 Task: Open a blank sheet, save the file as marketing.rtf Insert a table '2 by 3' In first column, add headers, 'Roll No, Name'. Under first header add  1, 2. Under second header add  Olivia, Grace. Change table style to  Blue
Action: Mouse moved to (229, 118)
Screenshot: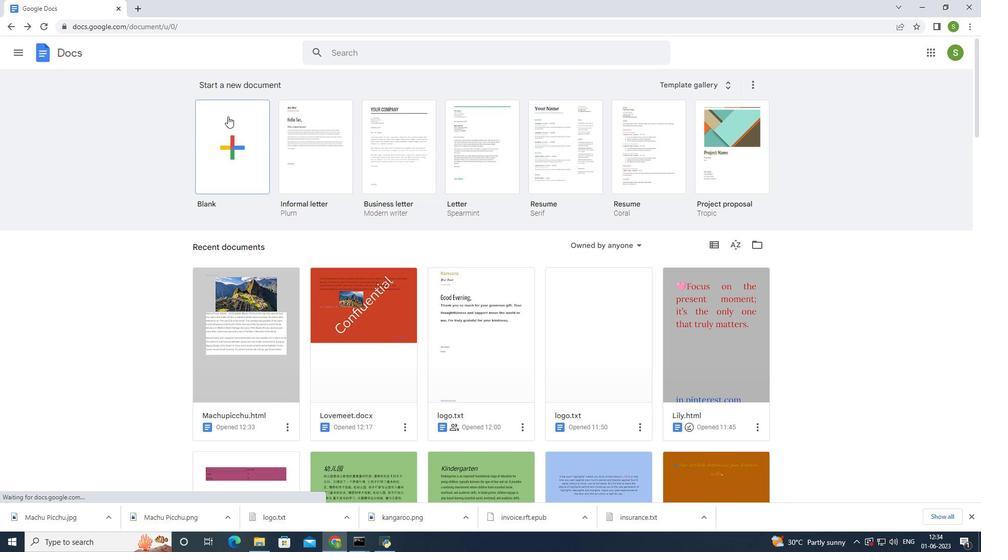 
Action: Mouse pressed left at (229, 118)
Screenshot: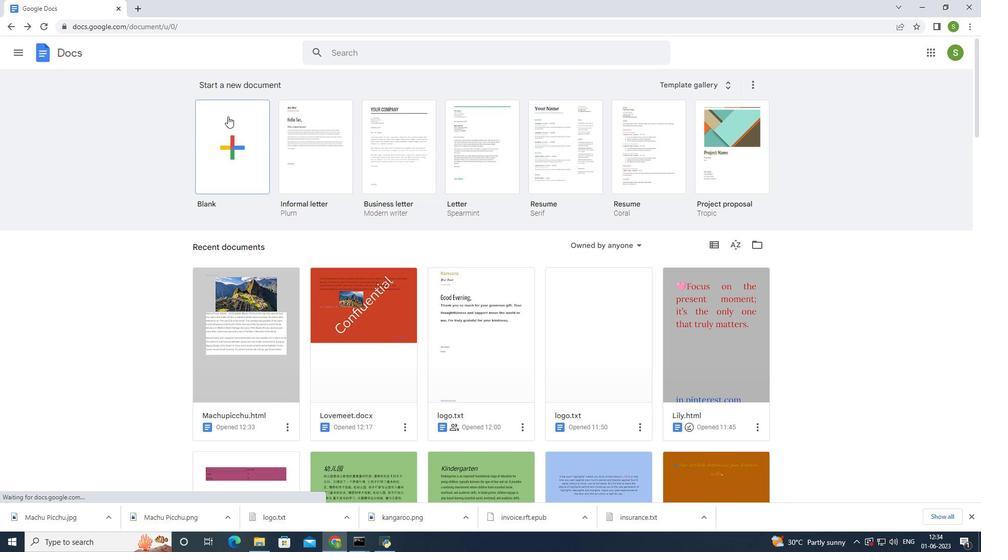 
Action: Mouse moved to (111, 47)
Screenshot: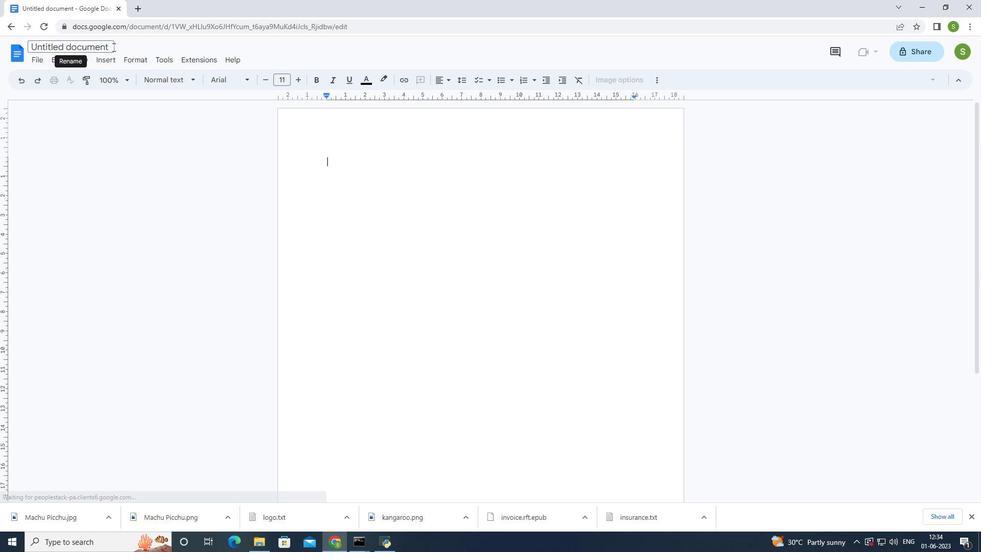 
Action: Mouse pressed left at (111, 47)
Screenshot: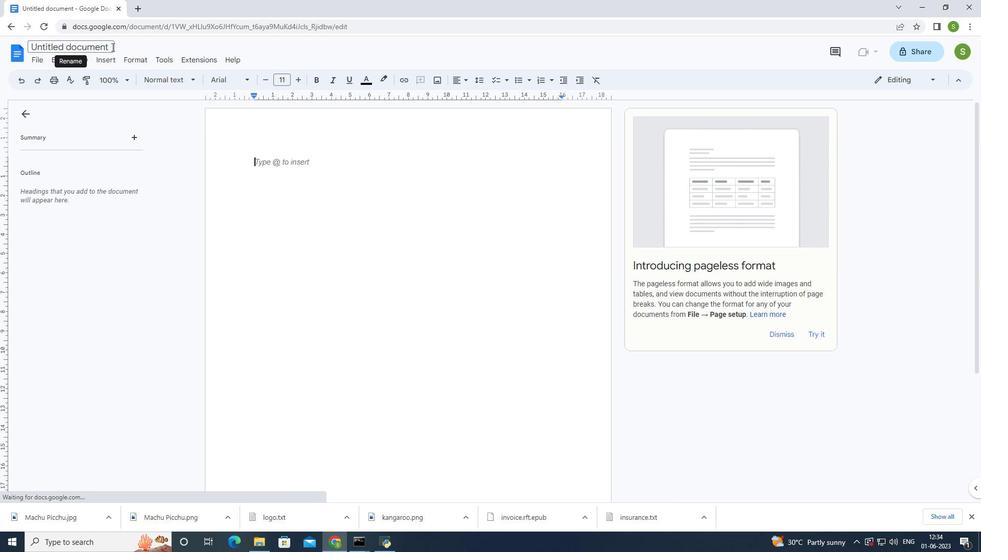 
Action: Mouse moved to (192, 30)
Screenshot: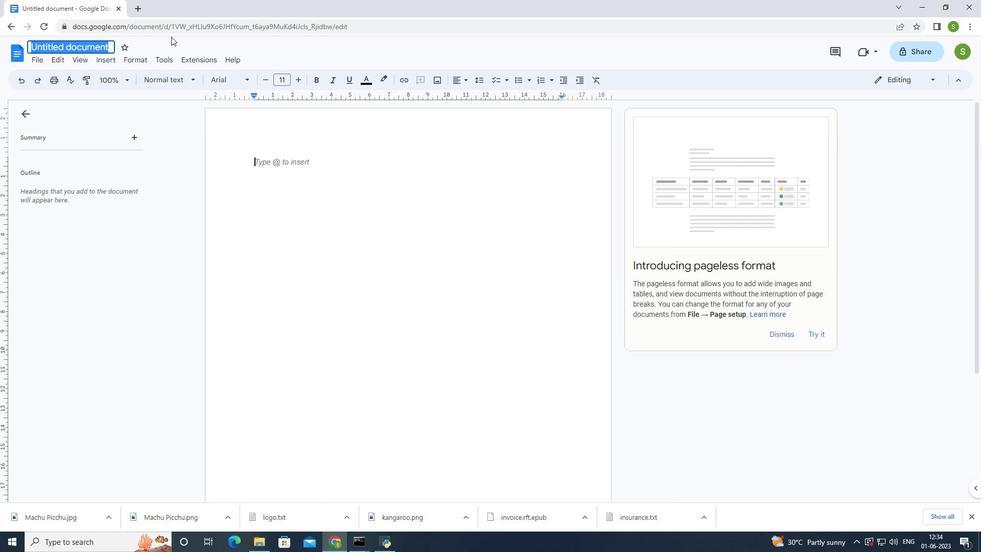 
Action: Key pressed marketing.rft<Key.enter>
Screenshot: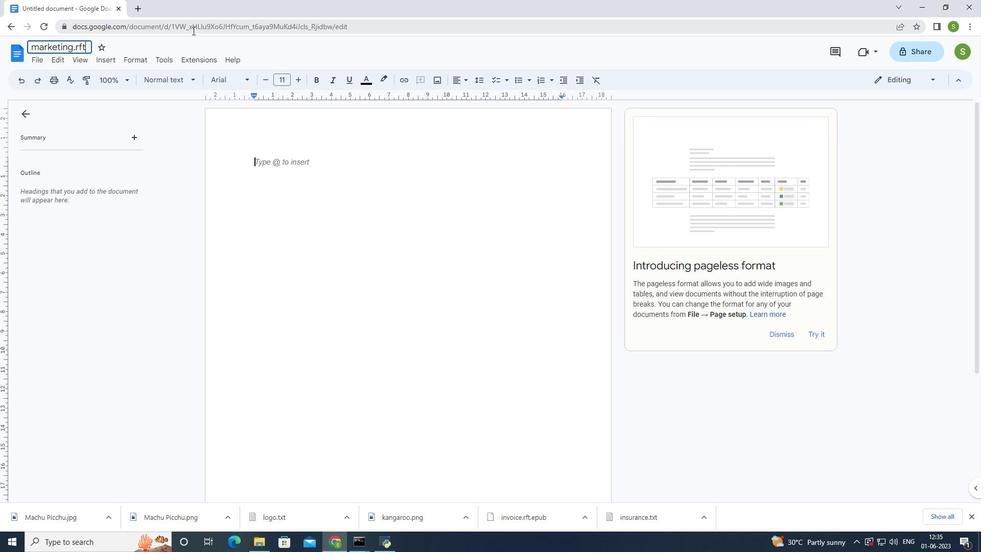 
Action: Mouse moved to (40, 60)
Screenshot: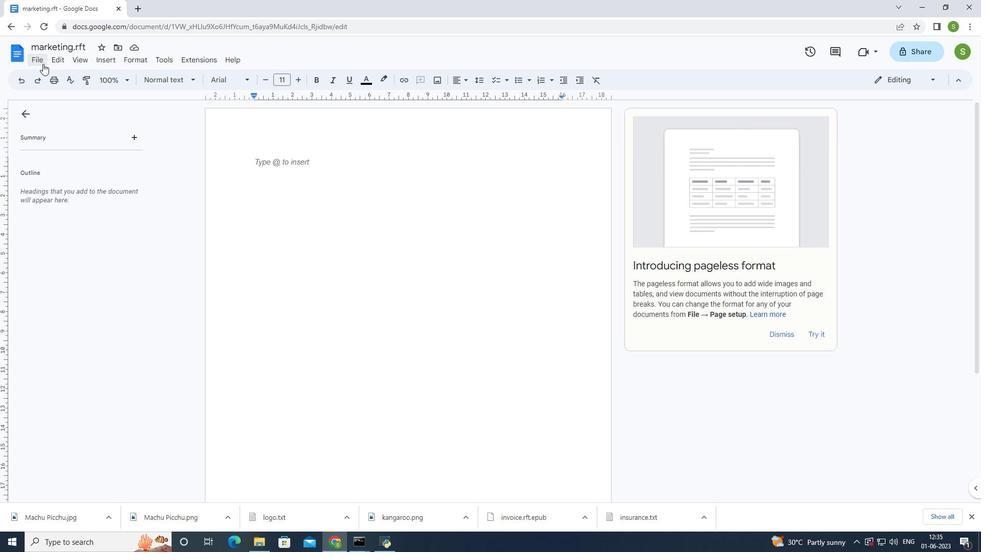 
Action: Mouse pressed left at (40, 60)
Screenshot: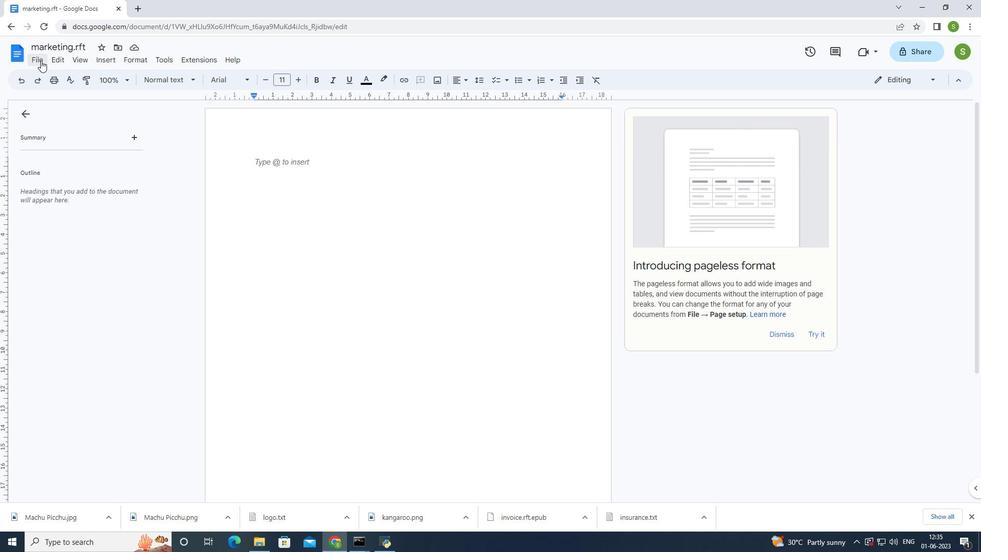
Action: Mouse moved to (108, 58)
Screenshot: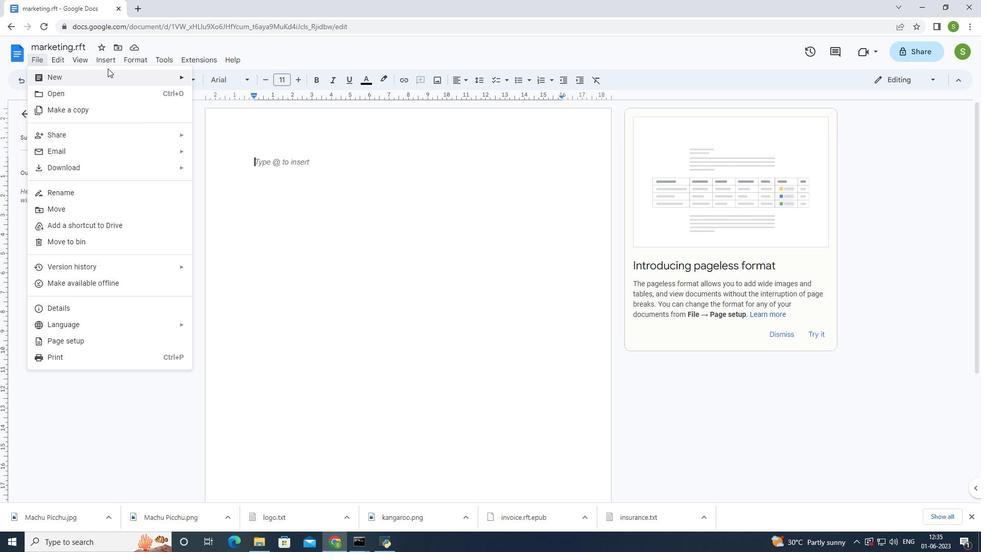 
Action: Mouse pressed left at (108, 58)
Screenshot: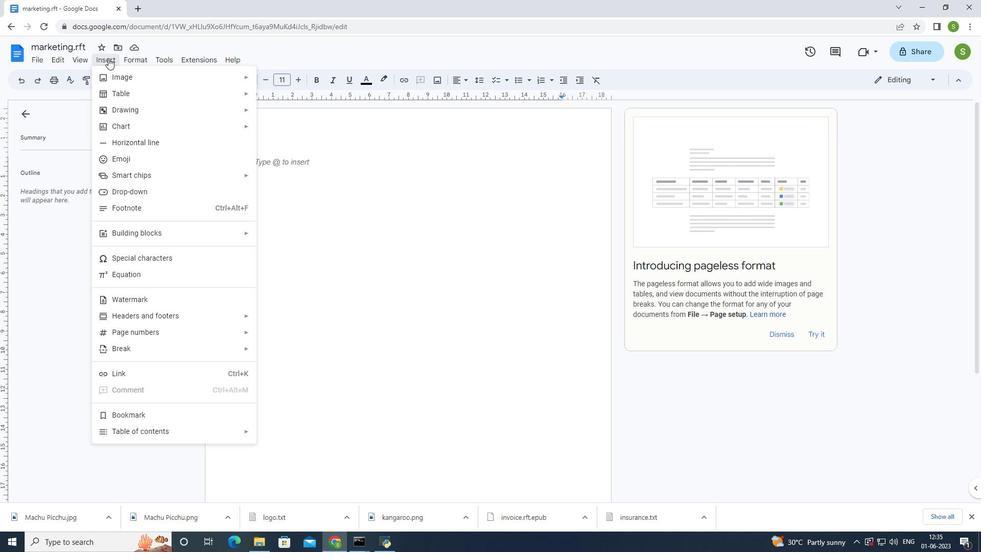 
Action: Mouse moved to (109, 57)
Screenshot: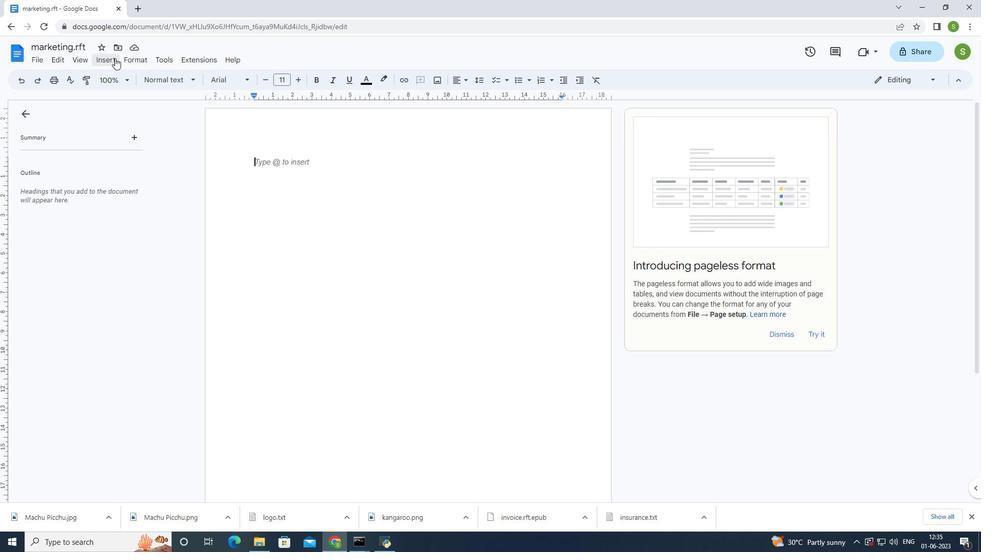 
Action: Mouse pressed left at (109, 57)
Screenshot: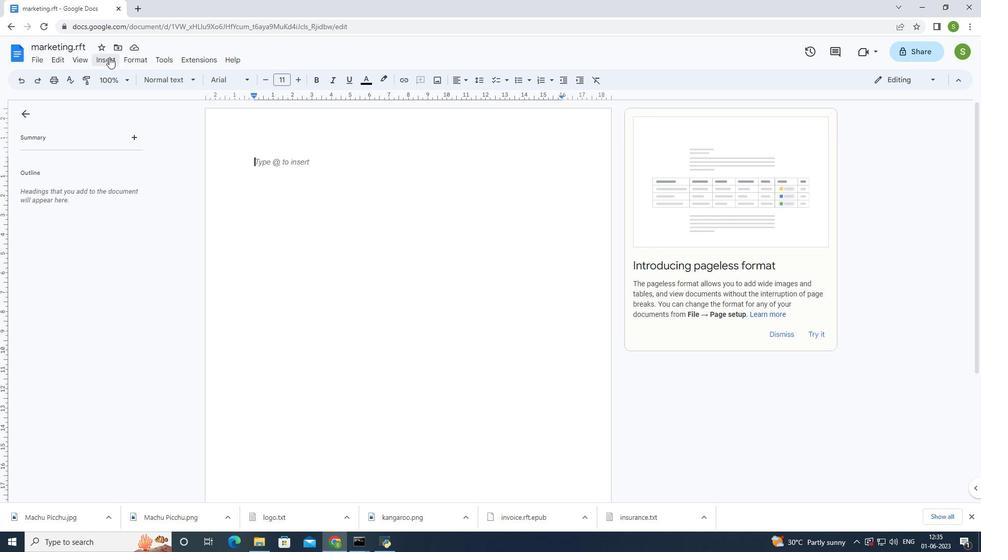 
Action: Mouse moved to (188, 97)
Screenshot: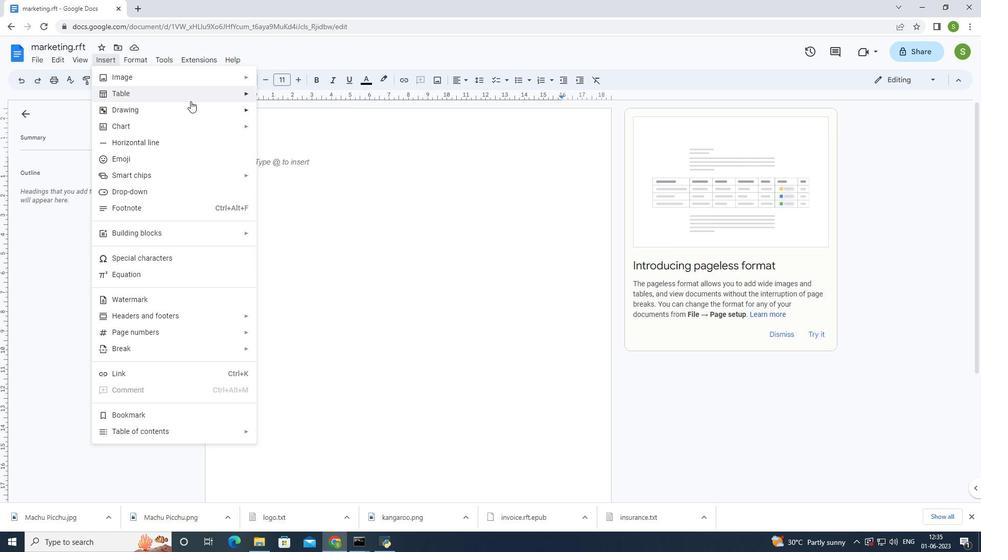 
Action: Mouse pressed left at (188, 97)
Screenshot: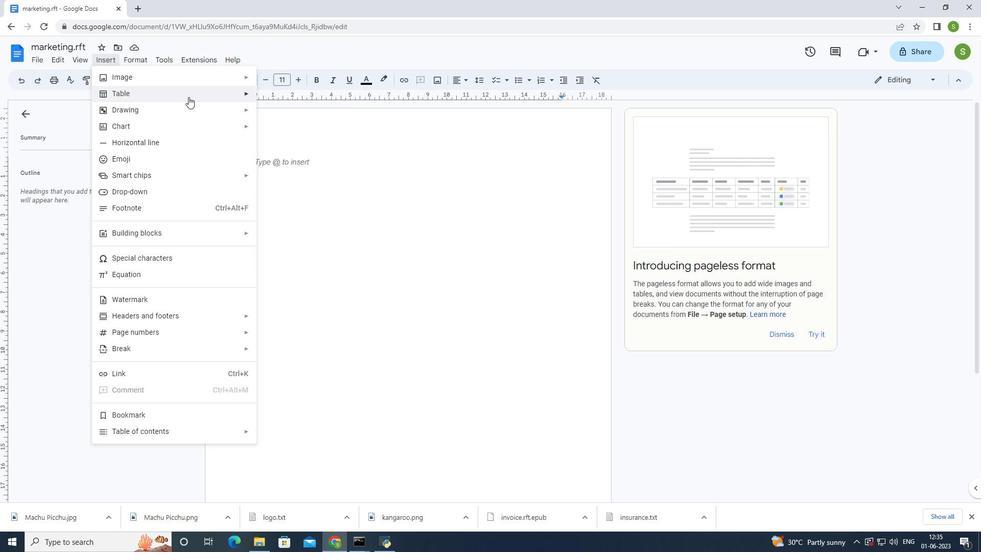 
Action: Mouse moved to (262, 123)
Screenshot: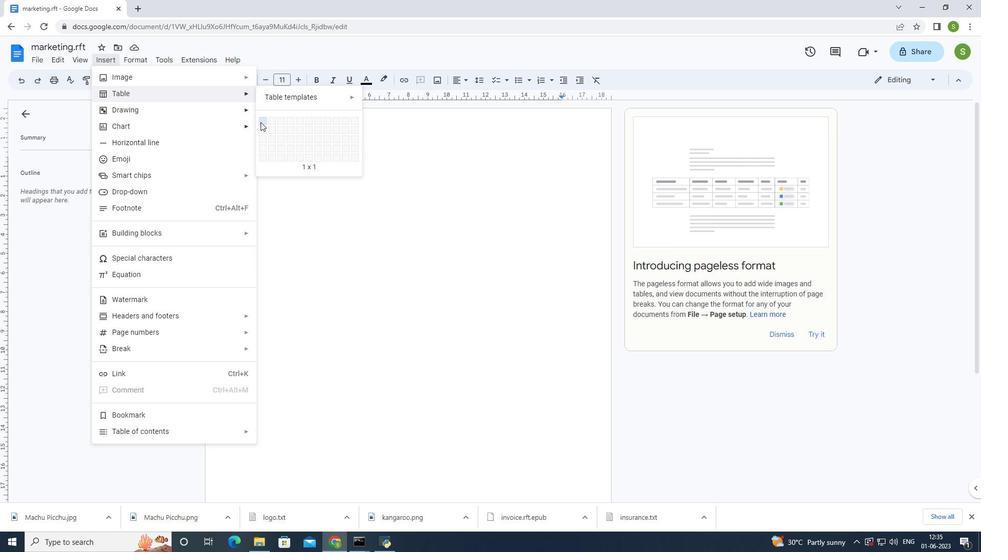 
Action: Mouse pressed left at (262, 123)
Screenshot: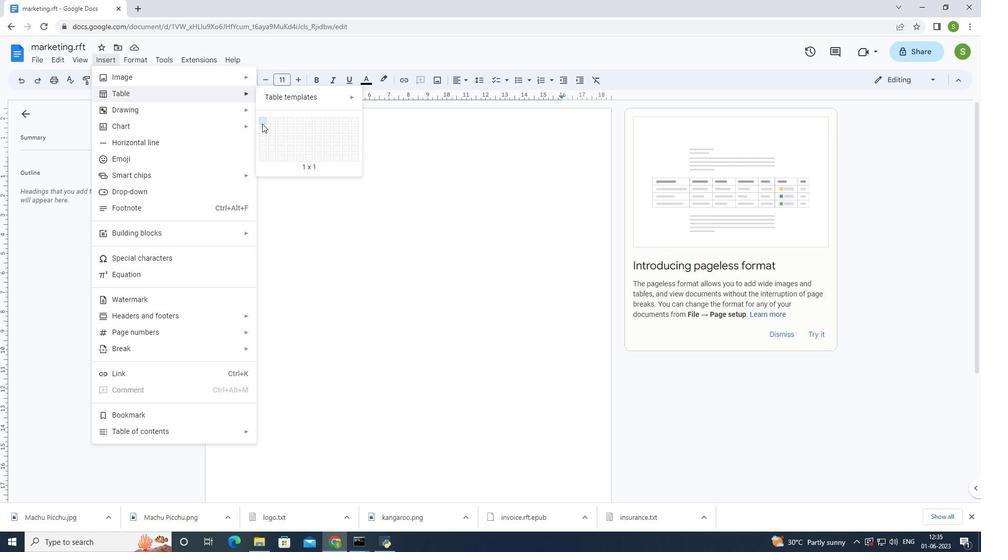 
Action: Mouse moved to (334, 161)
Screenshot: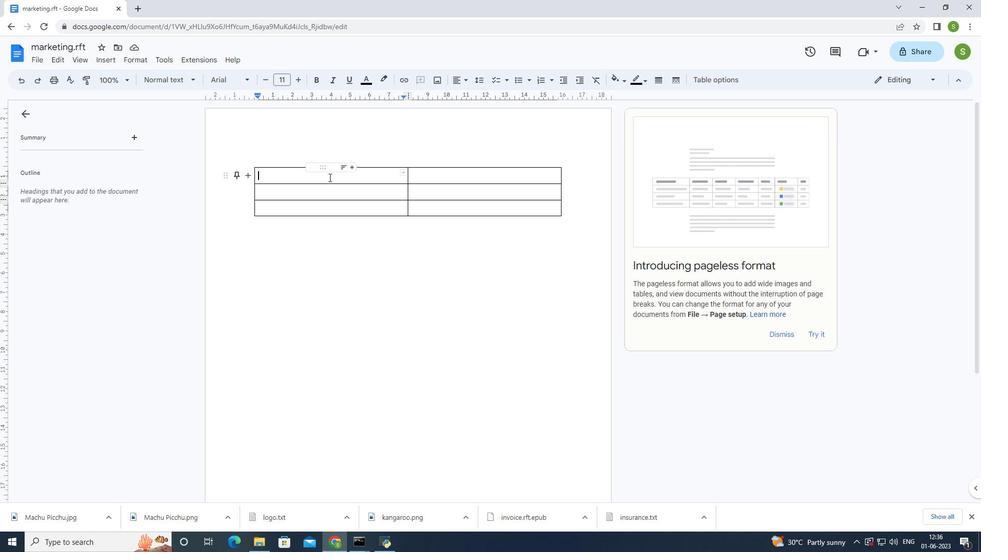 
Action: Key pressed <Key.shift>Roll<Key.space><Key.shift>No<Key.right><Key.shift><Key.shift><Key.shift><Key.shift><Key.shift><Key.shift>Name
Screenshot: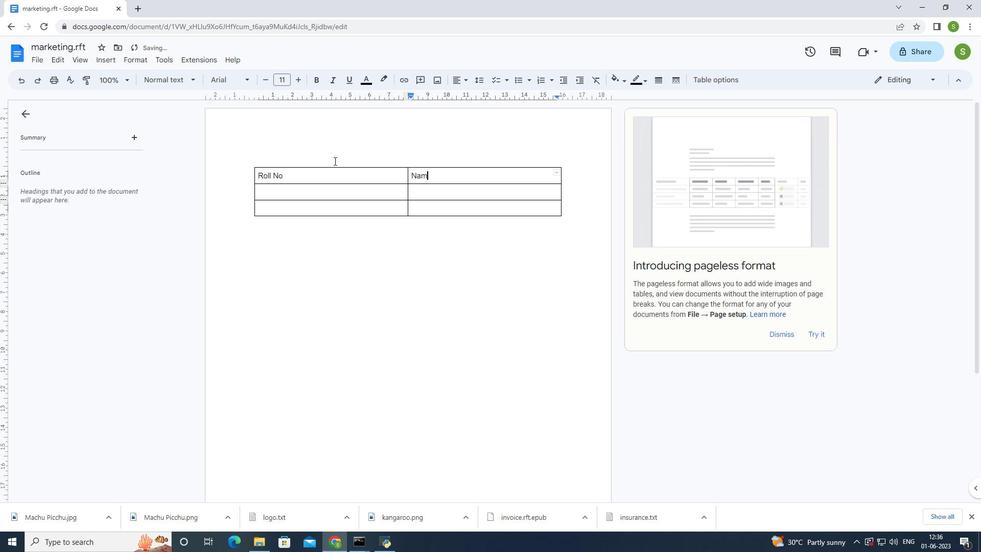 
Action: Mouse moved to (309, 188)
Screenshot: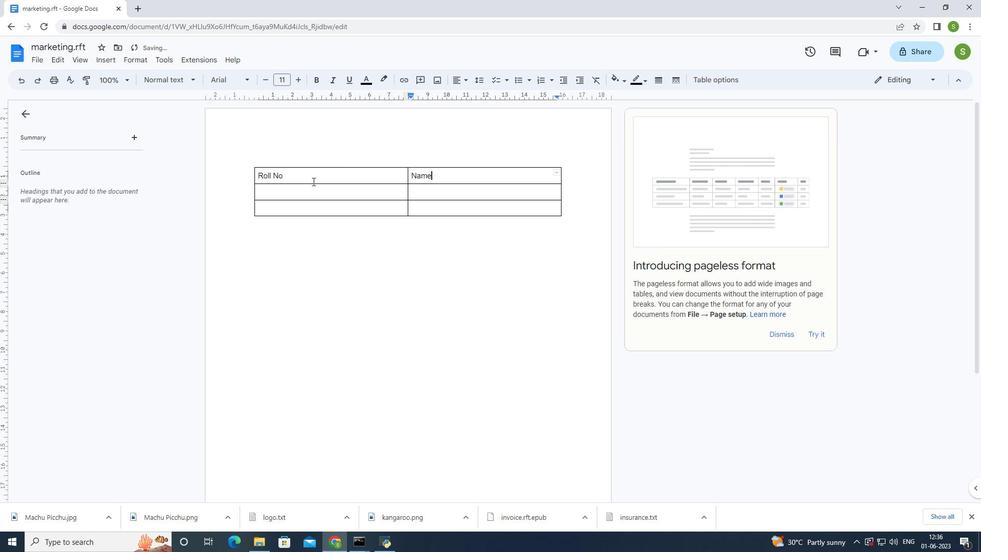 
Action: Mouse pressed left at (309, 188)
Screenshot: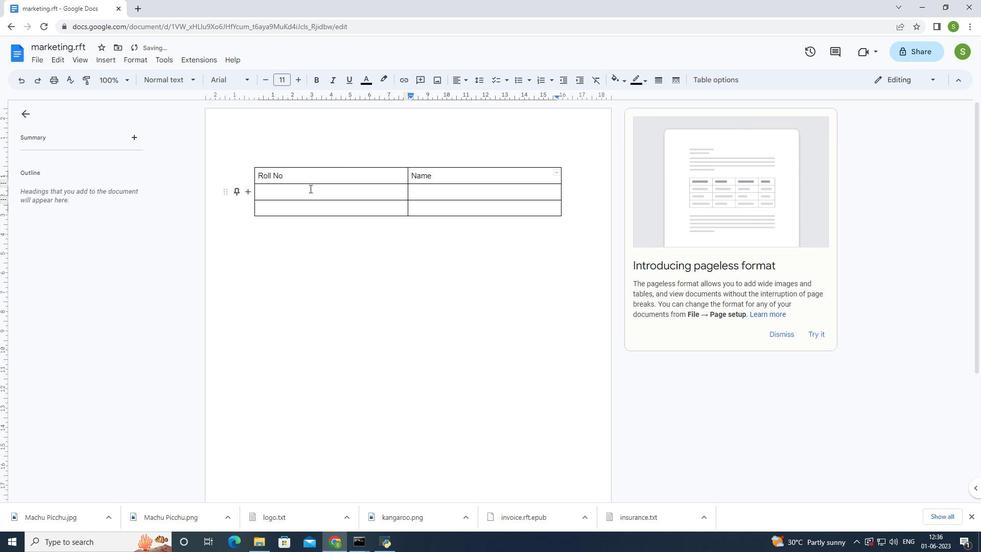 
Action: Key pressed 1
Screenshot: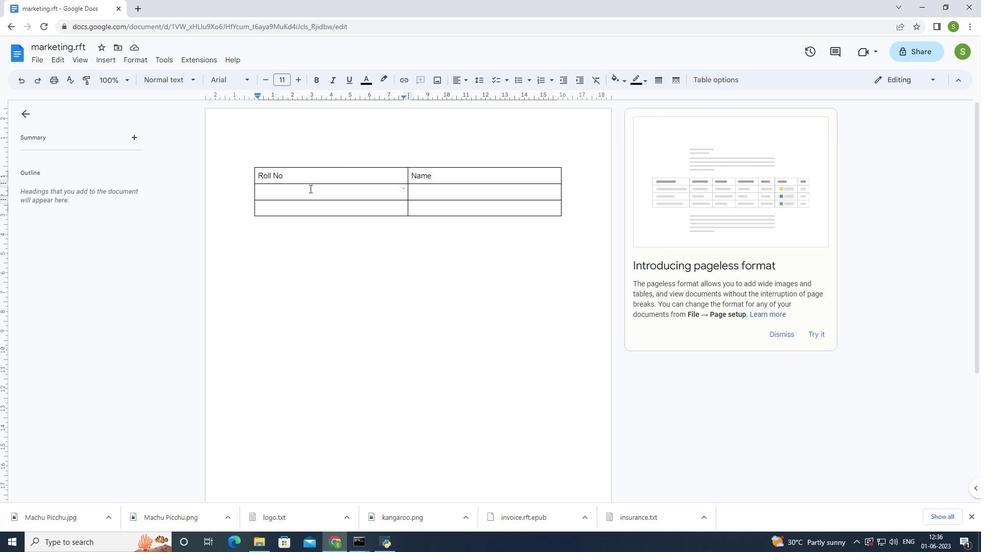 
Action: Mouse moved to (331, 187)
Screenshot: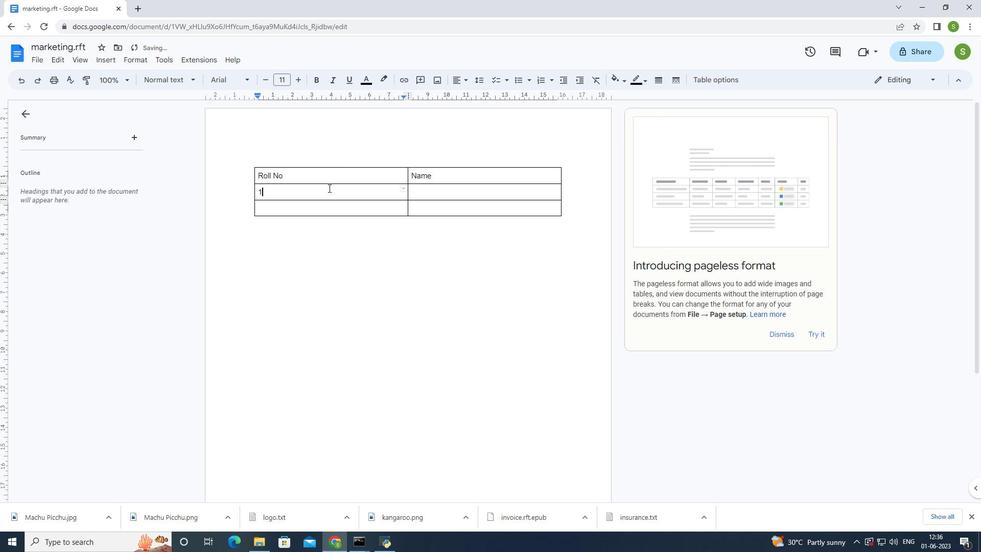 
Action: Key pressed <Key.down>2
Screenshot: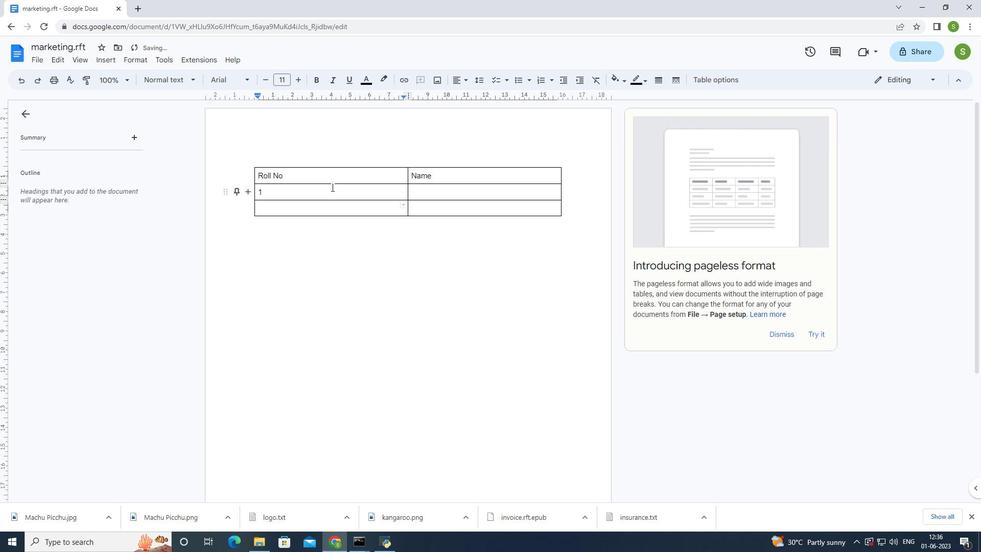
Action: Mouse moved to (423, 195)
Screenshot: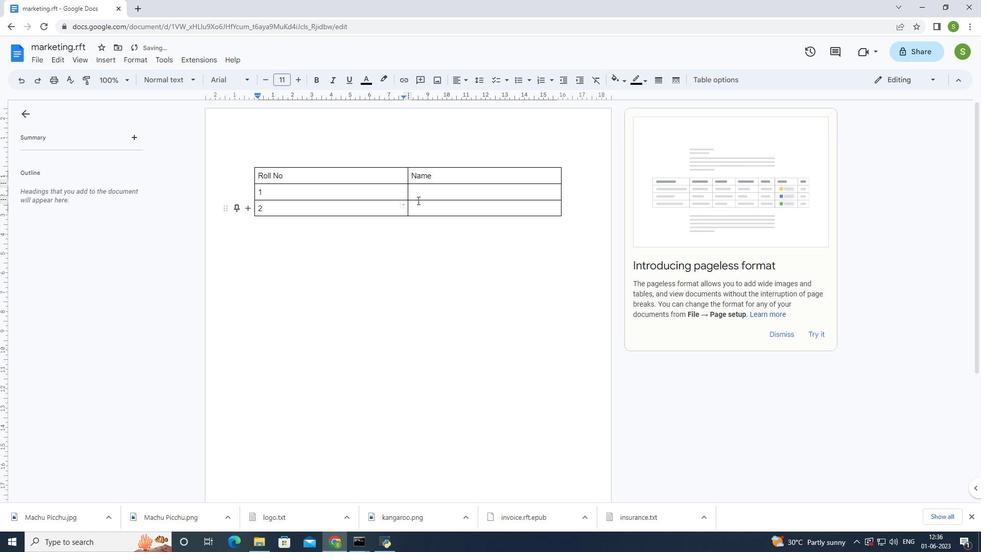 
Action: Mouse pressed left at (423, 195)
Screenshot: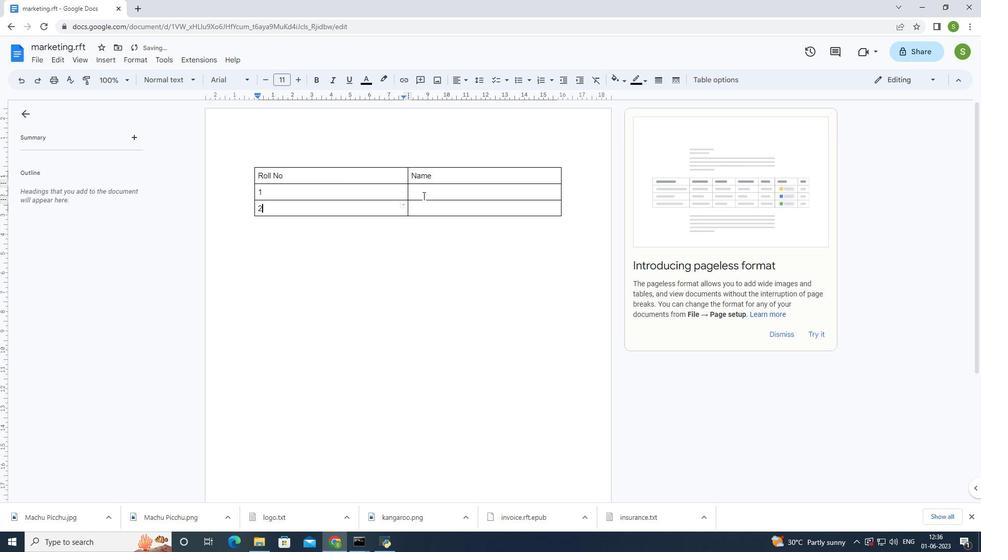 
Action: Mouse moved to (444, 185)
Screenshot: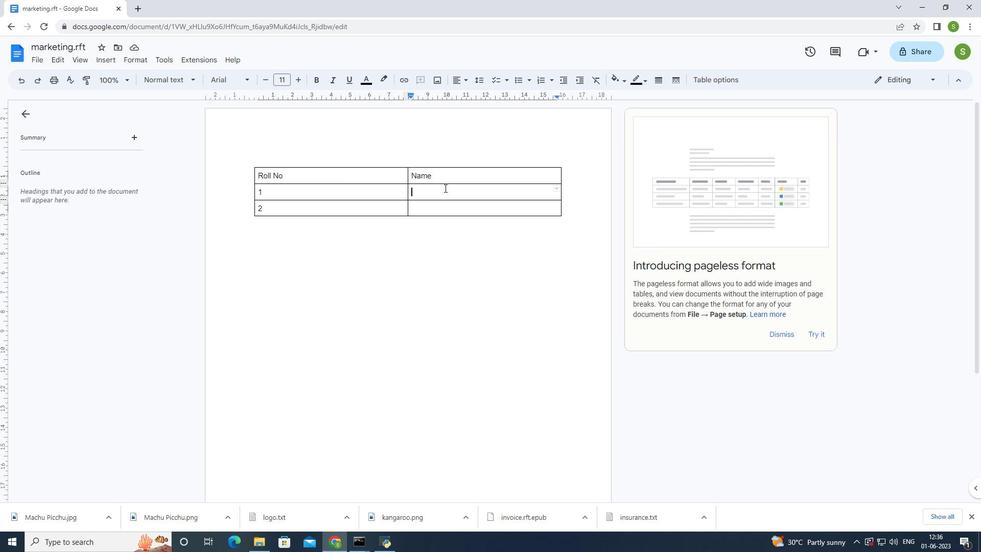 
Action: Key pressed <Key.shift>Olivia
Screenshot: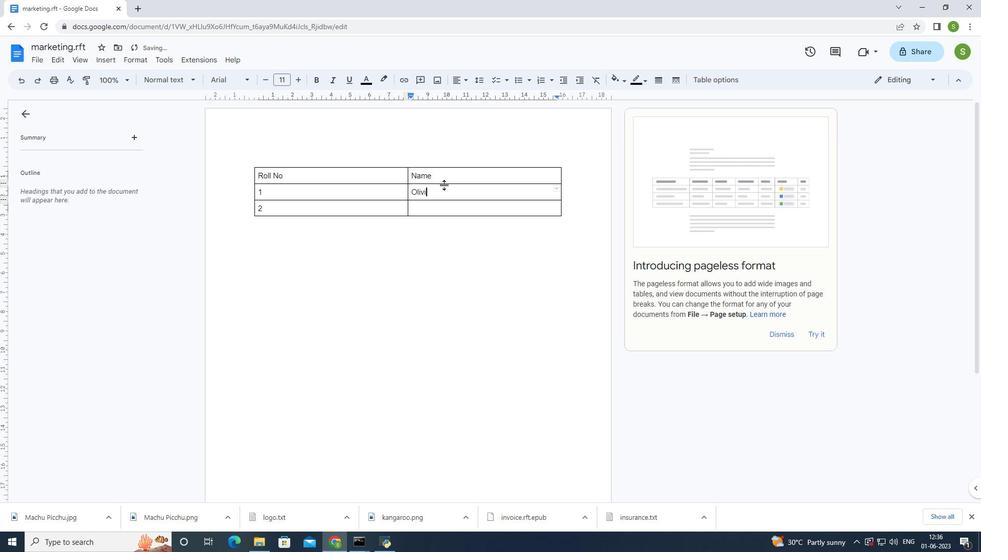
Action: Mouse moved to (421, 202)
Screenshot: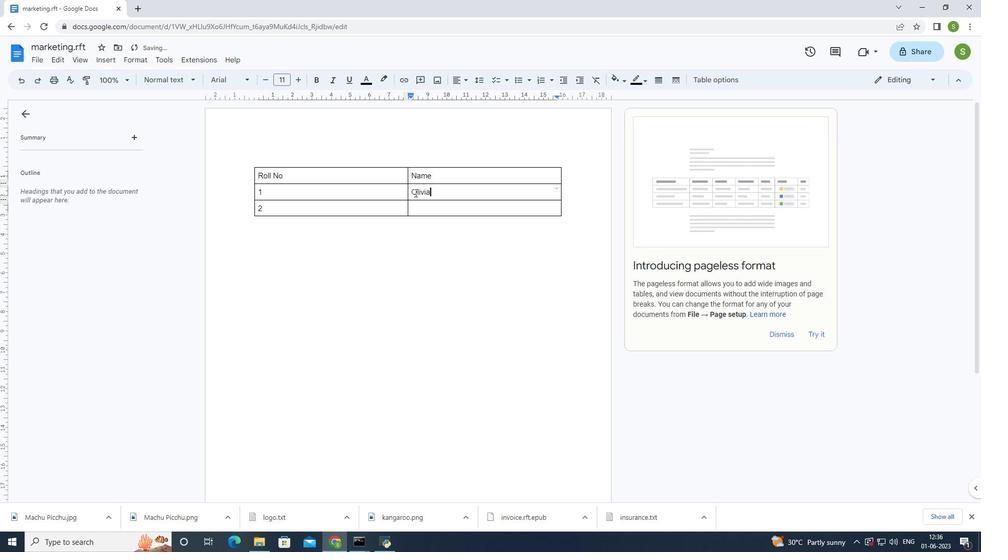 
Action: Mouse pressed left at (421, 202)
Screenshot: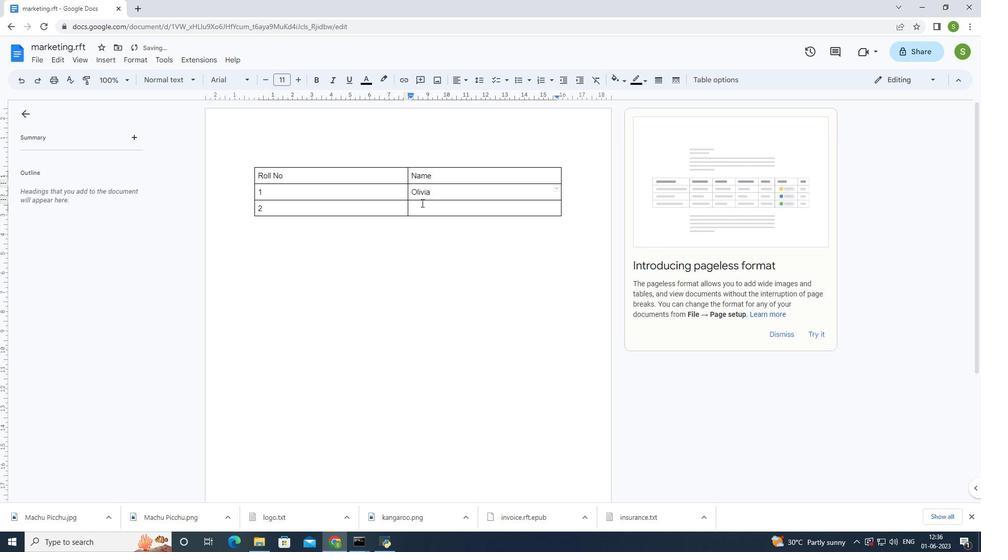 
Action: Mouse moved to (462, 257)
Screenshot: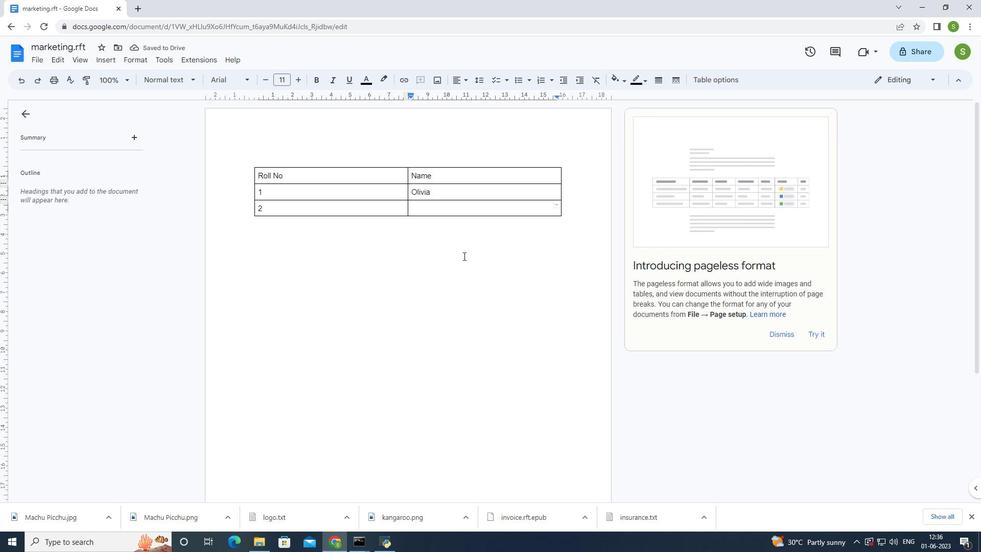 
Action: Key pressed <Key.shift>Grace
Screenshot: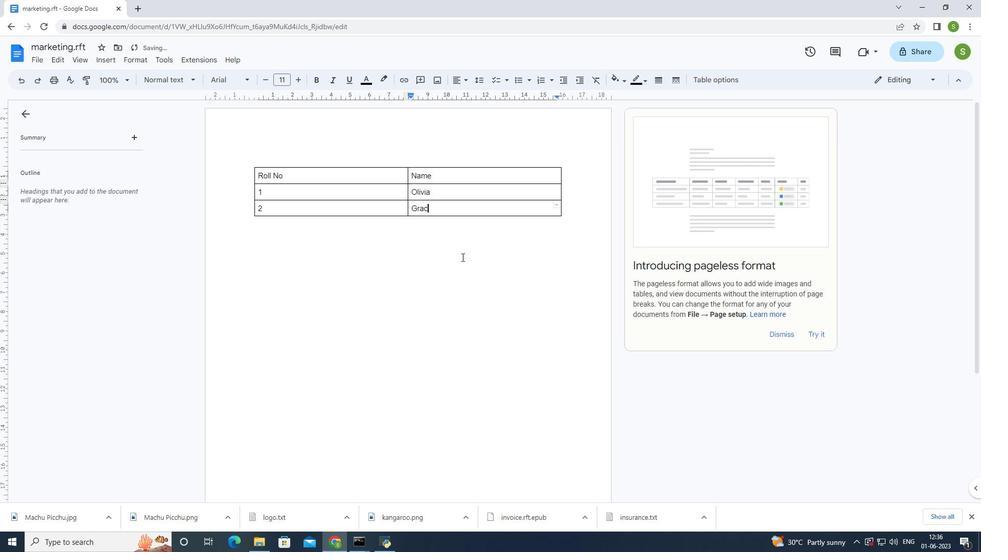 
Action: Mouse moved to (533, 209)
Screenshot: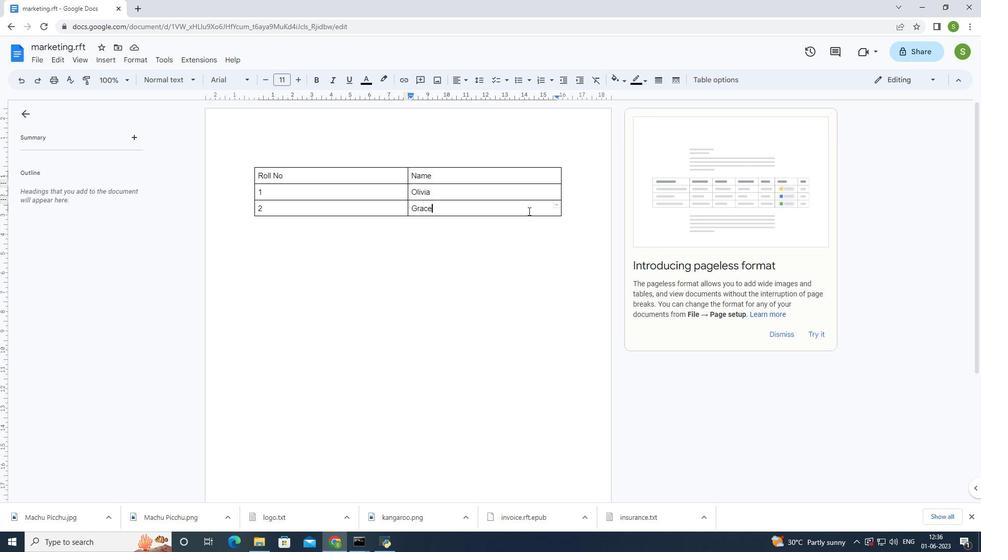 
Action: Mouse pressed left at (533, 209)
Screenshot: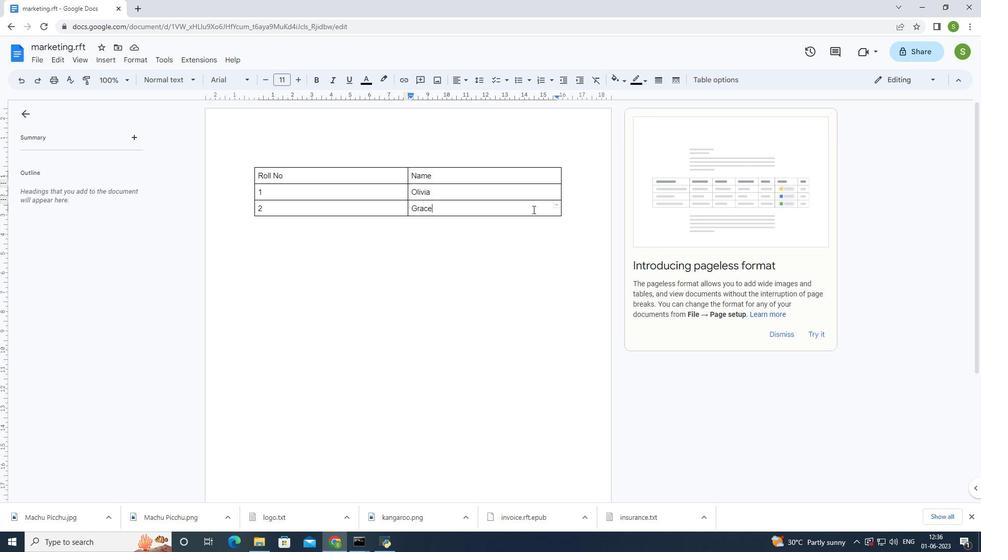 
Action: Mouse moved to (595, 77)
Screenshot: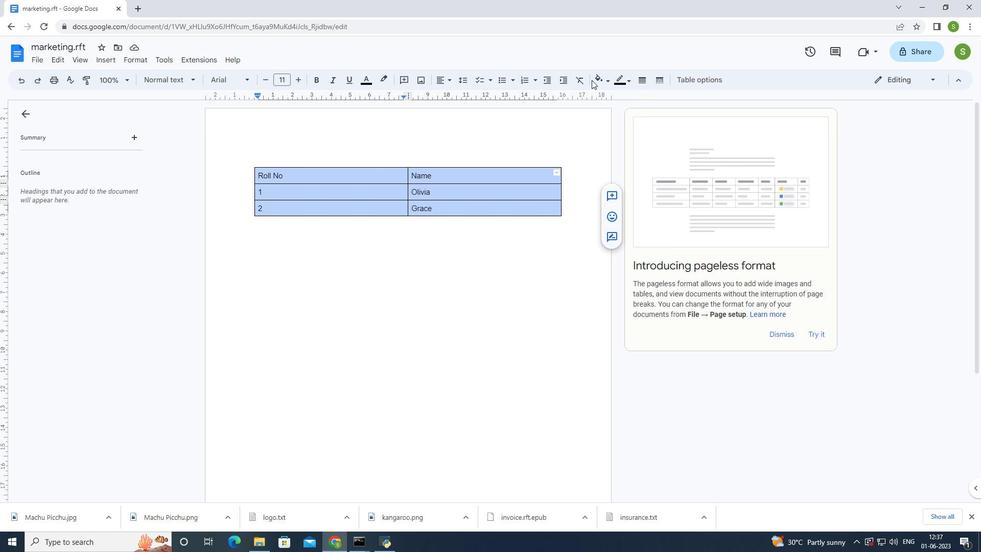 
Action: Mouse pressed left at (595, 77)
Screenshot: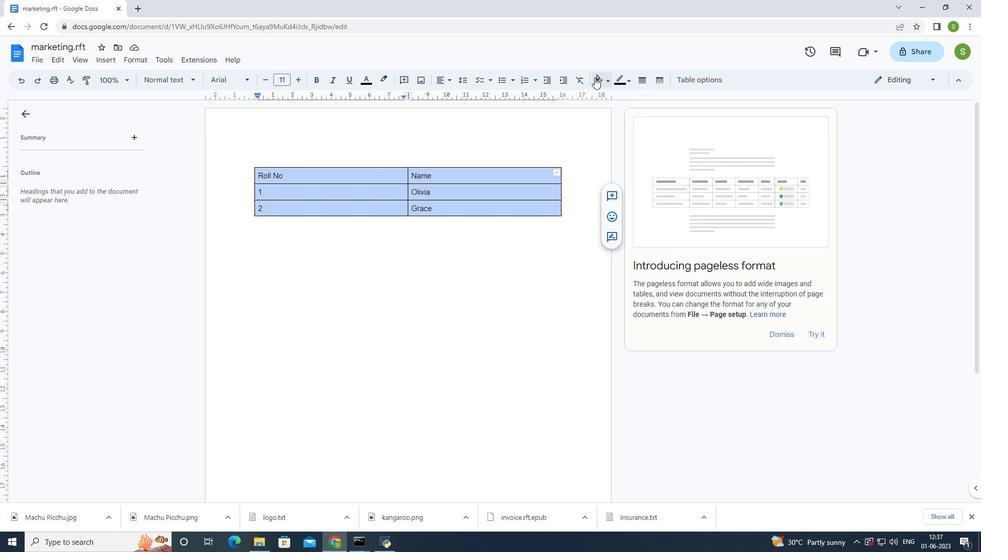 
Action: Mouse moved to (672, 174)
Screenshot: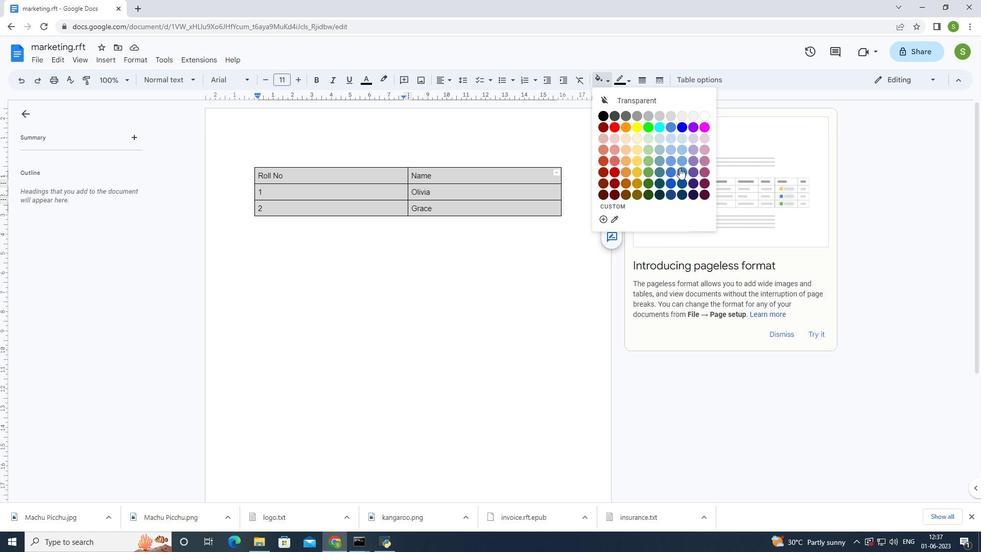
Action: Mouse pressed left at (672, 174)
Screenshot: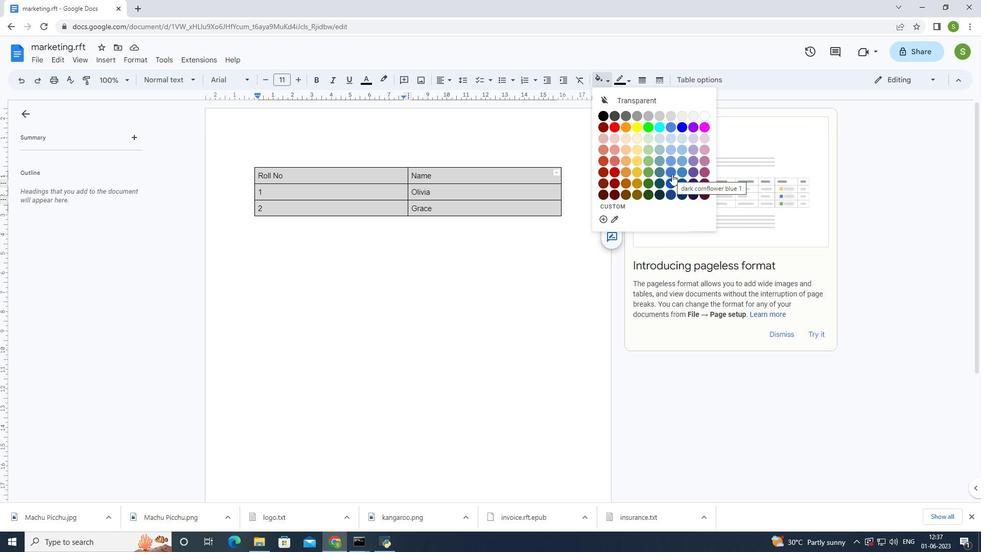 
Action: Mouse moved to (471, 248)
Screenshot: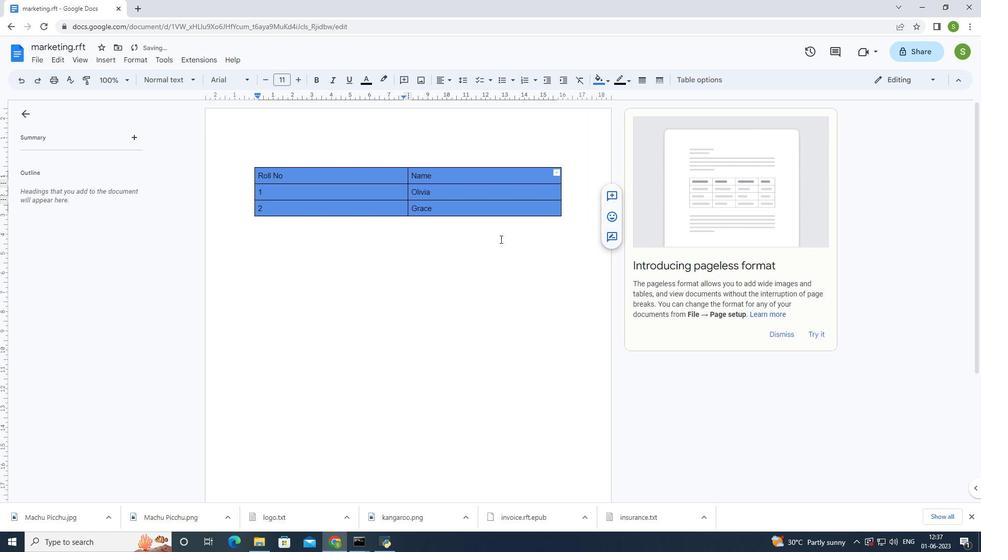 
Action: Mouse pressed left at (471, 248)
Screenshot: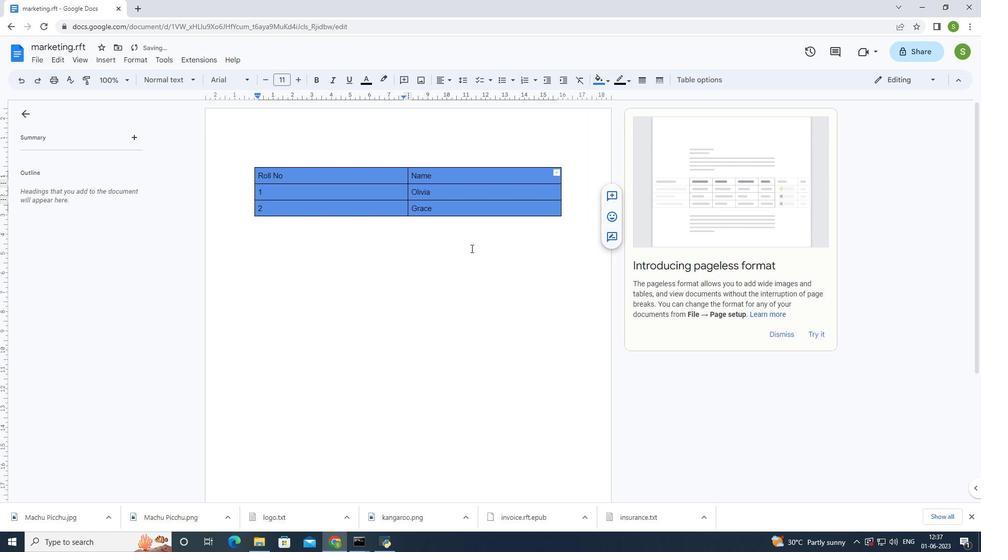 
Action: Mouse moved to (473, 226)
Screenshot: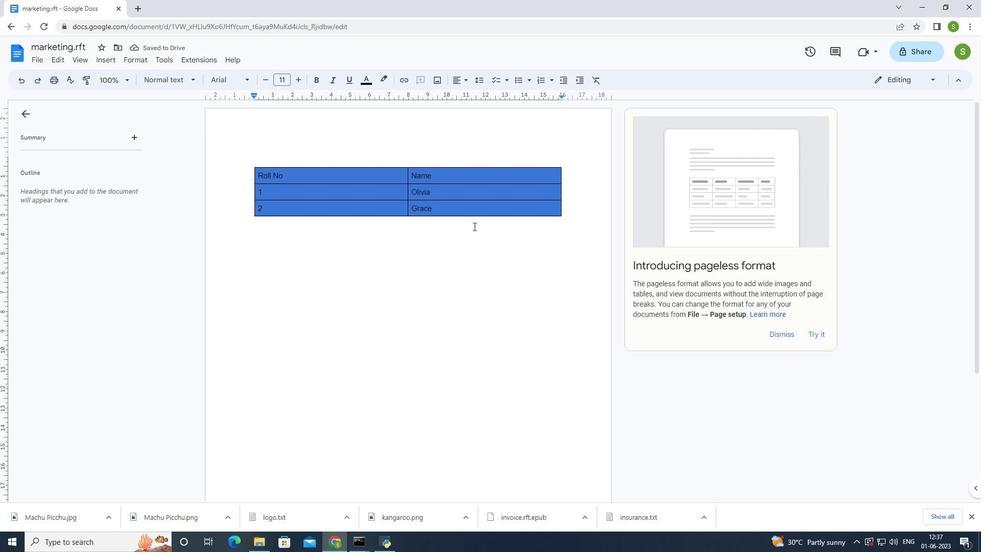 
Action: Key pressed ctrl+S
Screenshot: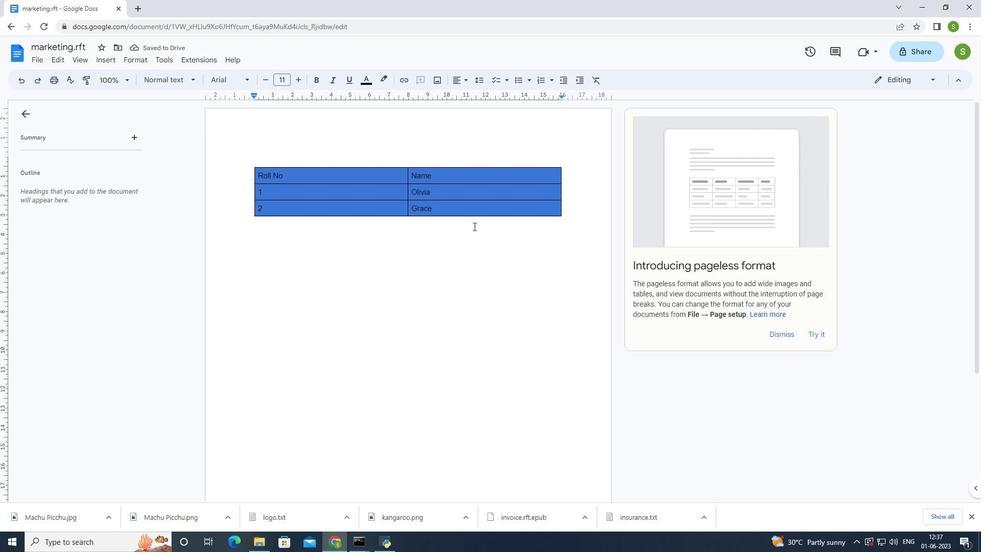 
Action: Mouse moved to (474, 224)
Screenshot: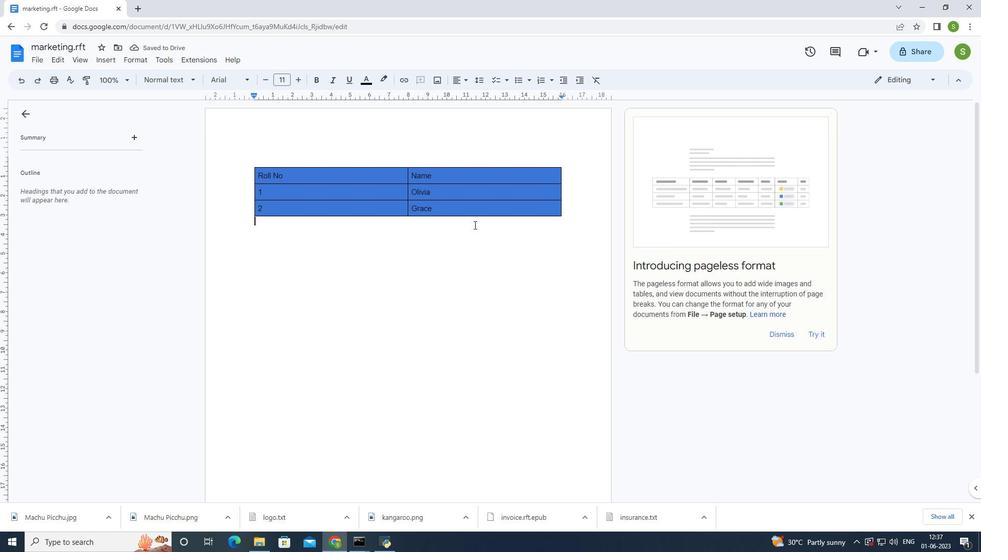 
